 Task: Search one way flight ticket for 3 adults in first from Baltimore: Baltimore/washington International Airport to Gillette: Gillette Campbell County Airport on 5-1-2023. Choice of flights is Royal air maroc. Number of bags: 1 carry on bag. Price is upto 55000. Outbound departure time preference is 19:15.
Action: Mouse moved to (255, 206)
Screenshot: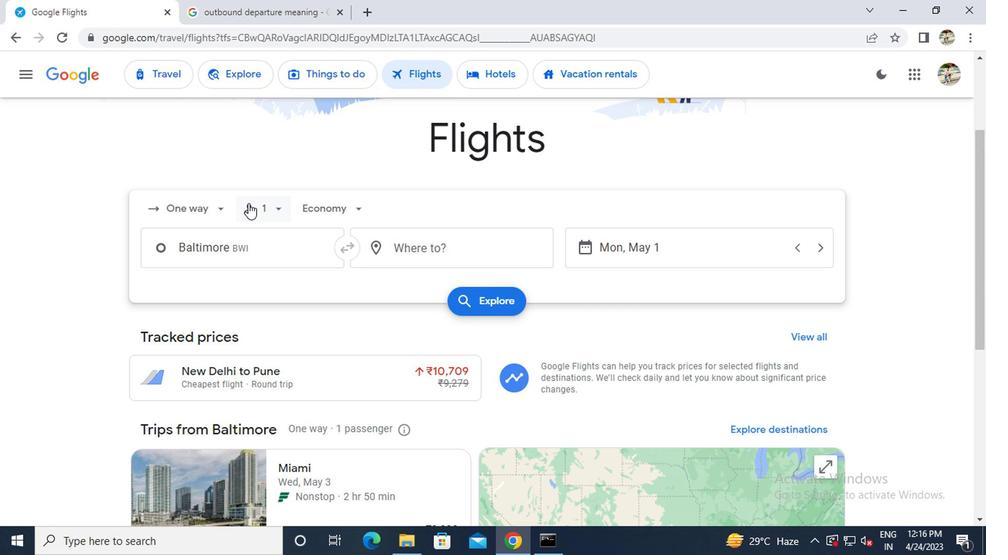 
Action: Mouse pressed left at (255, 206)
Screenshot: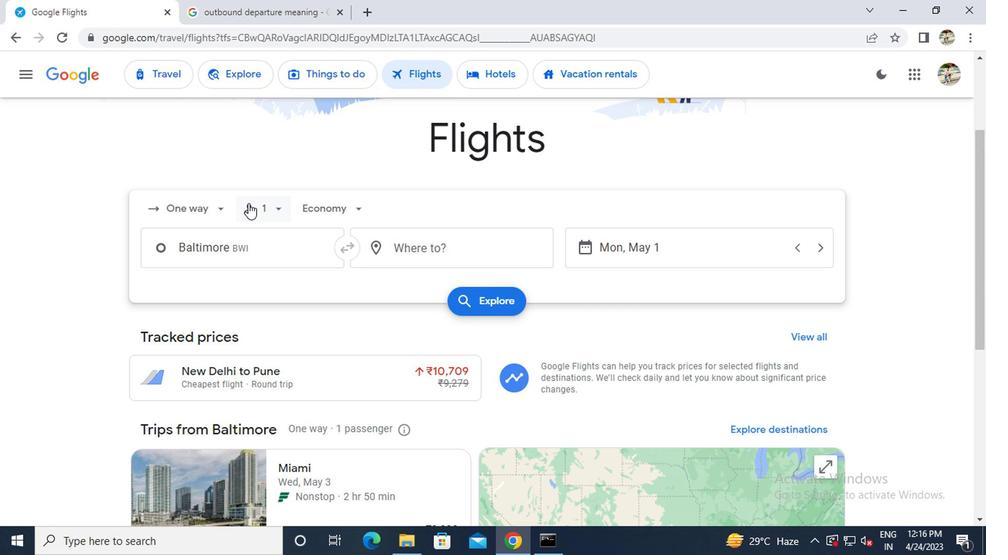 
Action: Mouse moved to (379, 248)
Screenshot: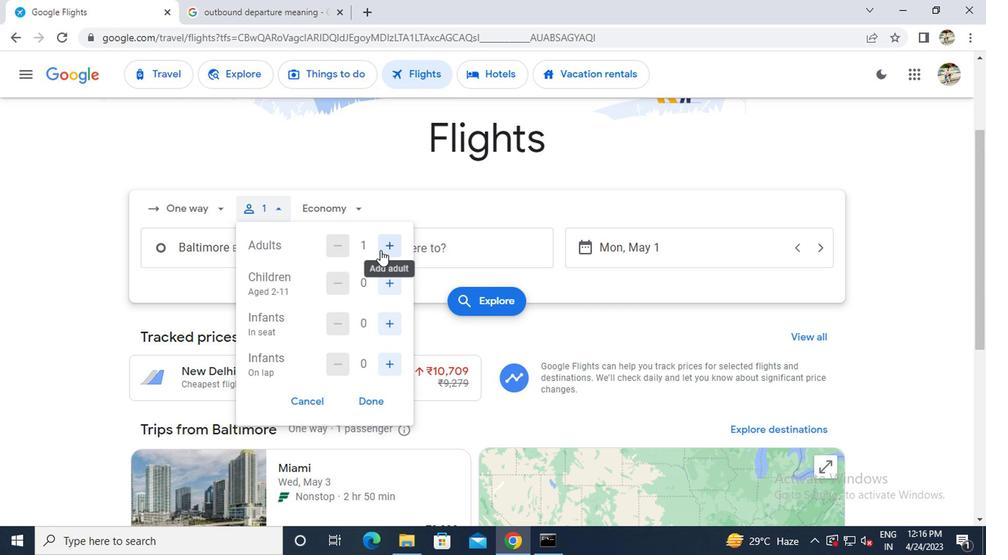 
Action: Mouse pressed left at (379, 248)
Screenshot: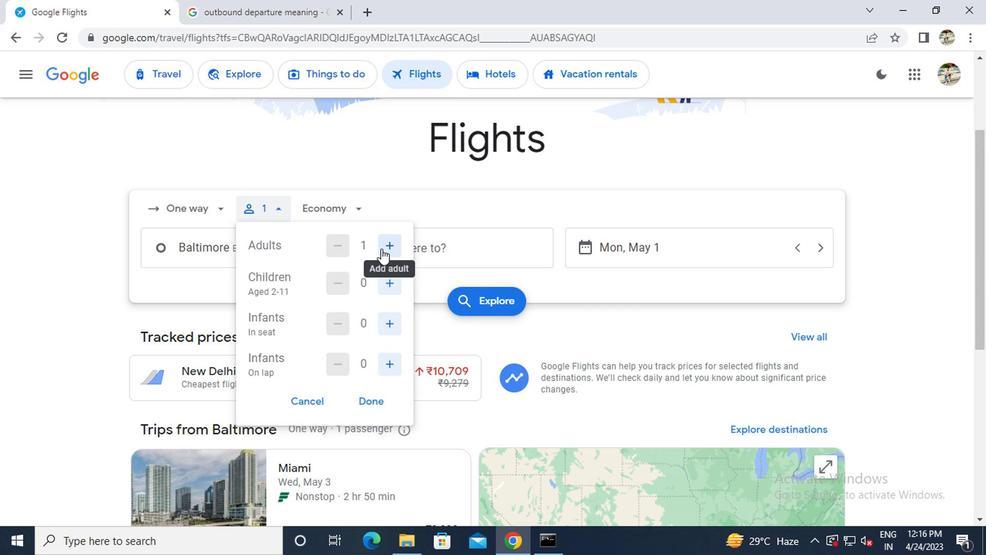 
Action: Mouse pressed left at (379, 248)
Screenshot: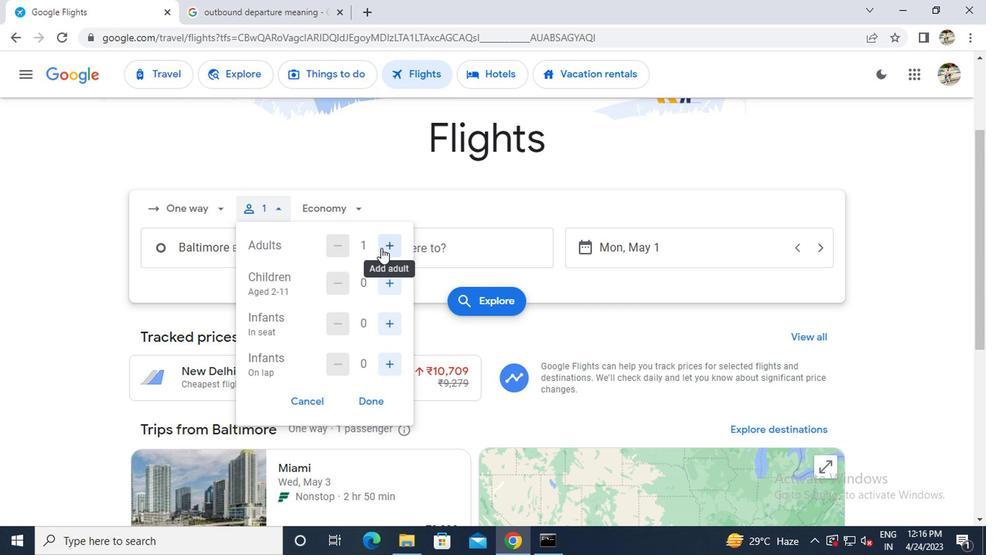 
Action: Mouse moved to (363, 407)
Screenshot: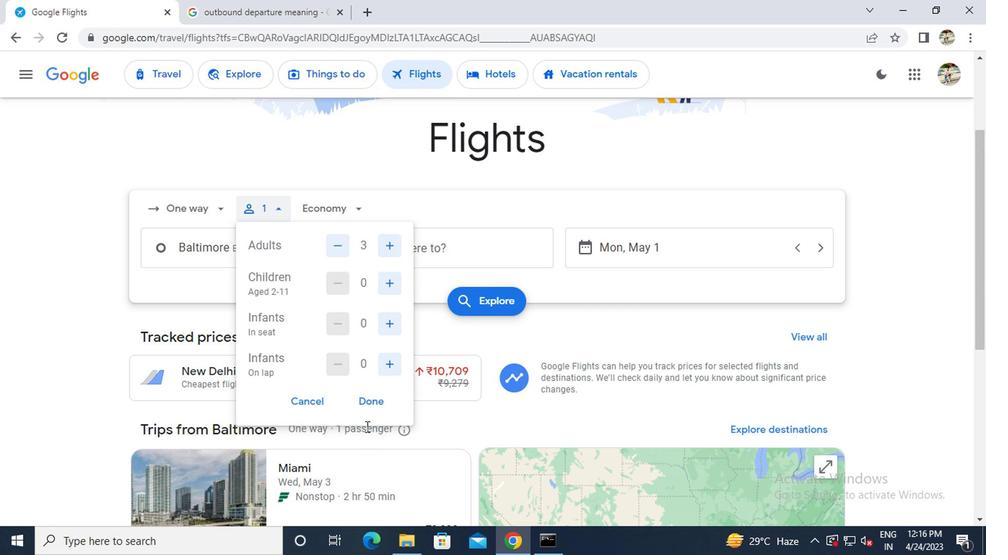 
Action: Mouse pressed left at (363, 407)
Screenshot: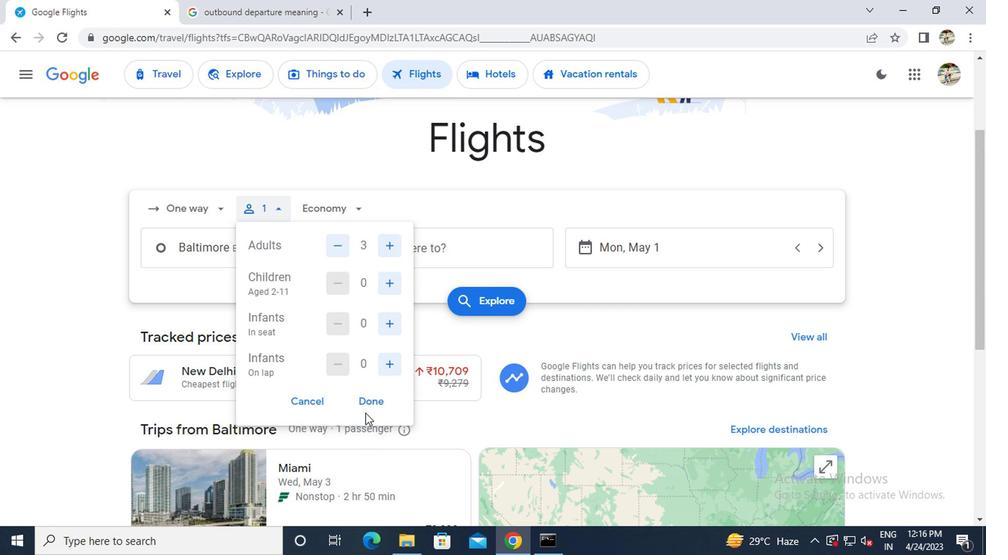 
Action: Mouse moved to (270, 259)
Screenshot: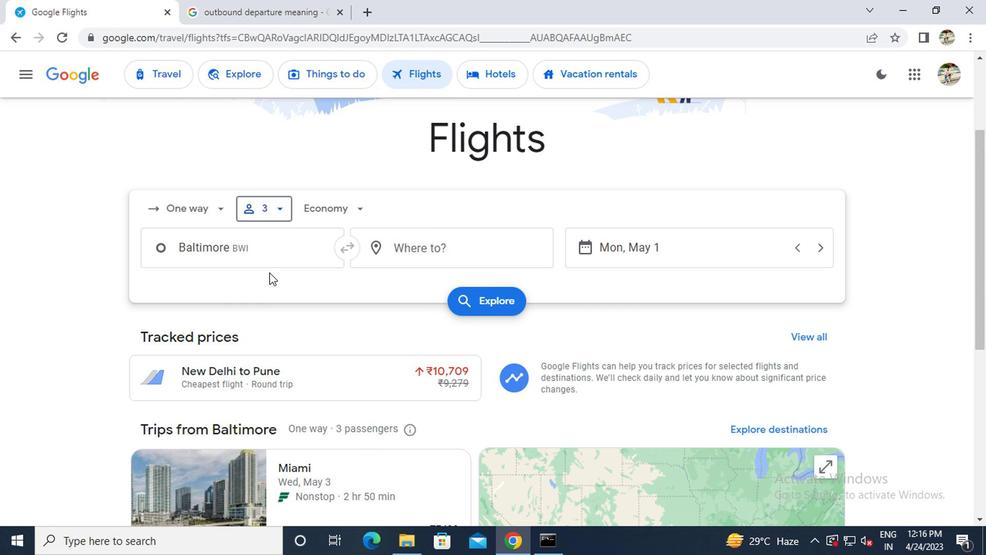 
Action: Mouse pressed left at (270, 259)
Screenshot: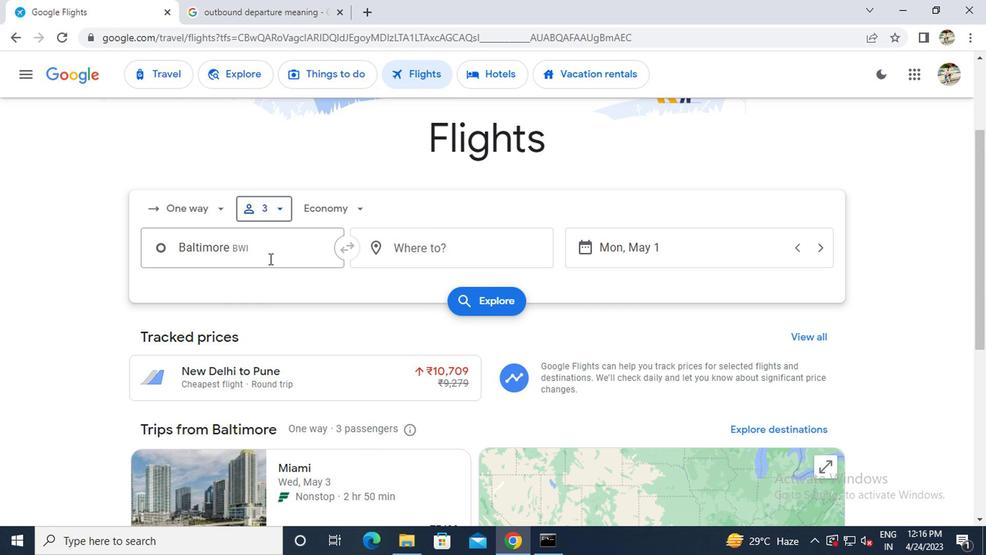 
Action: Key pressed <Key.caps_lock>b<Key.caps_lock>alti
Screenshot: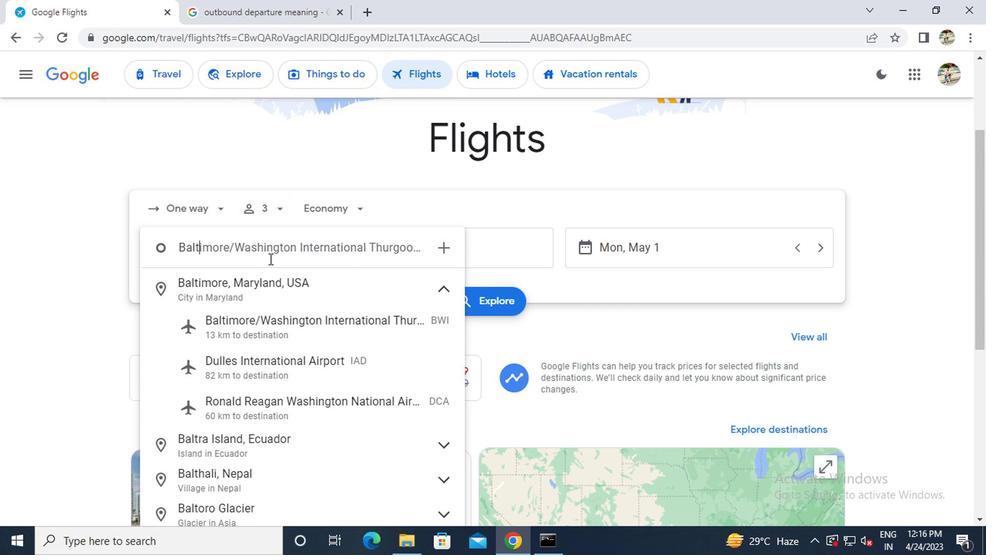 
Action: Mouse moved to (278, 316)
Screenshot: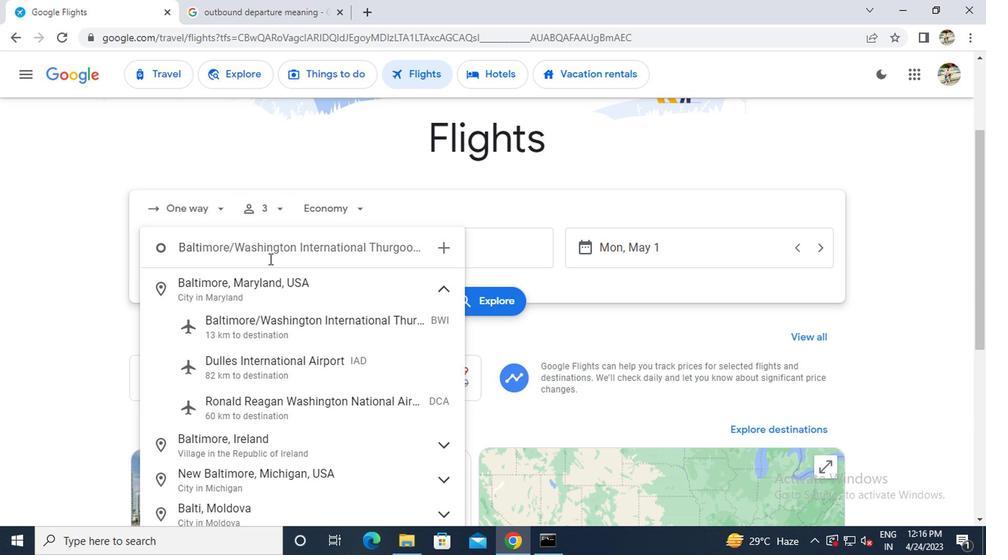 
Action: Mouse pressed left at (278, 316)
Screenshot: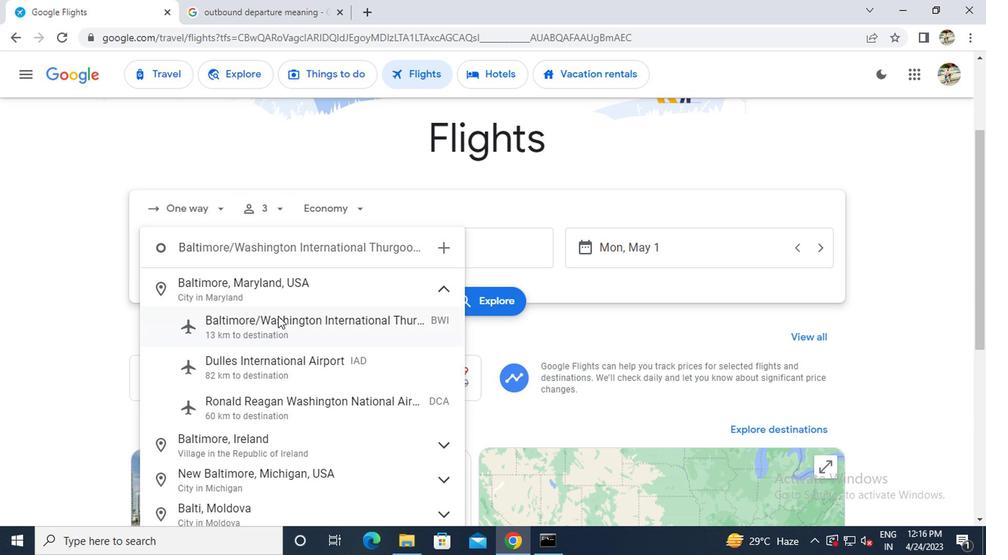 
Action: Mouse moved to (462, 244)
Screenshot: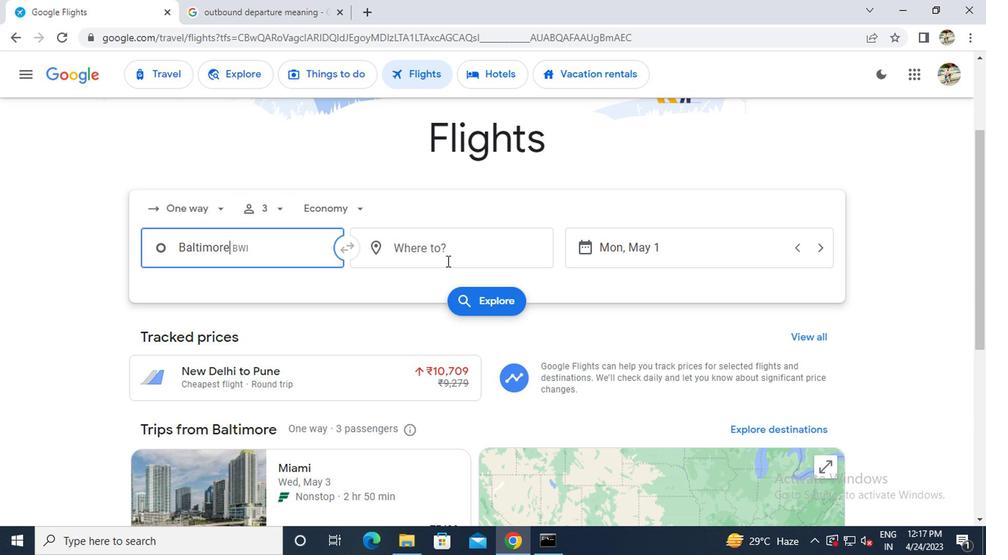 
Action: Mouse pressed left at (462, 244)
Screenshot: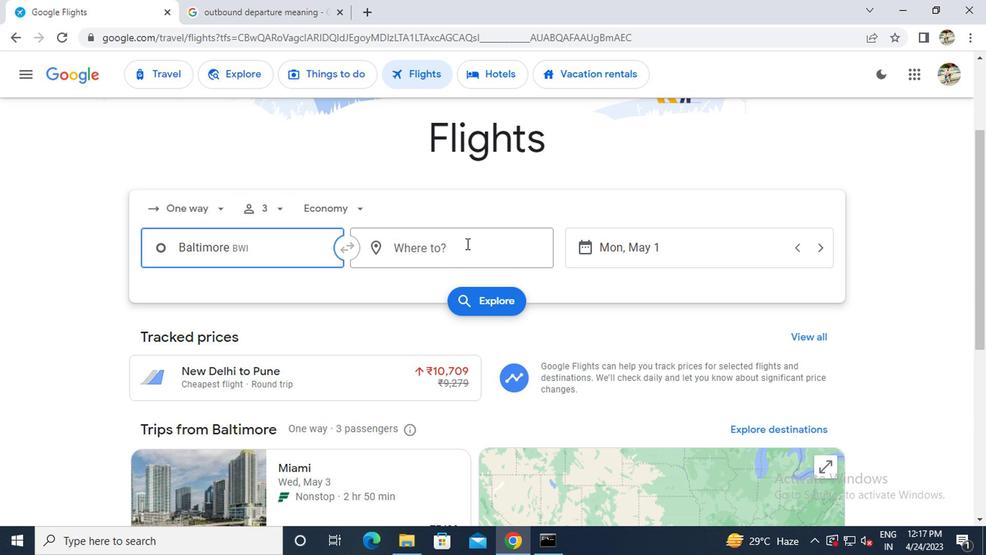 
Action: Key pressed <Key.caps_lock>g<Key.caps_lock>illl<Key.backspace>ette
Screenshot: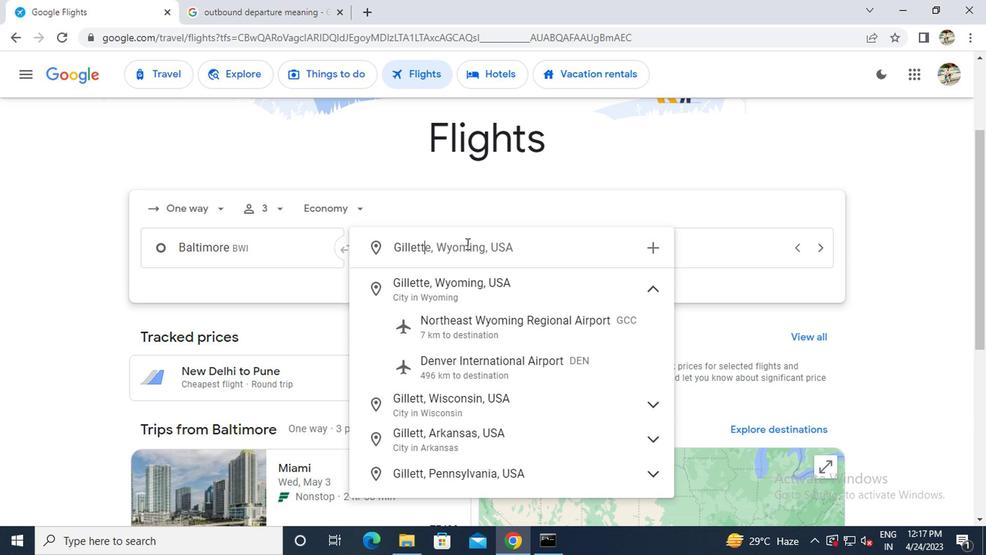 
Action: Mouse moved to (472, 292)
Screenshot: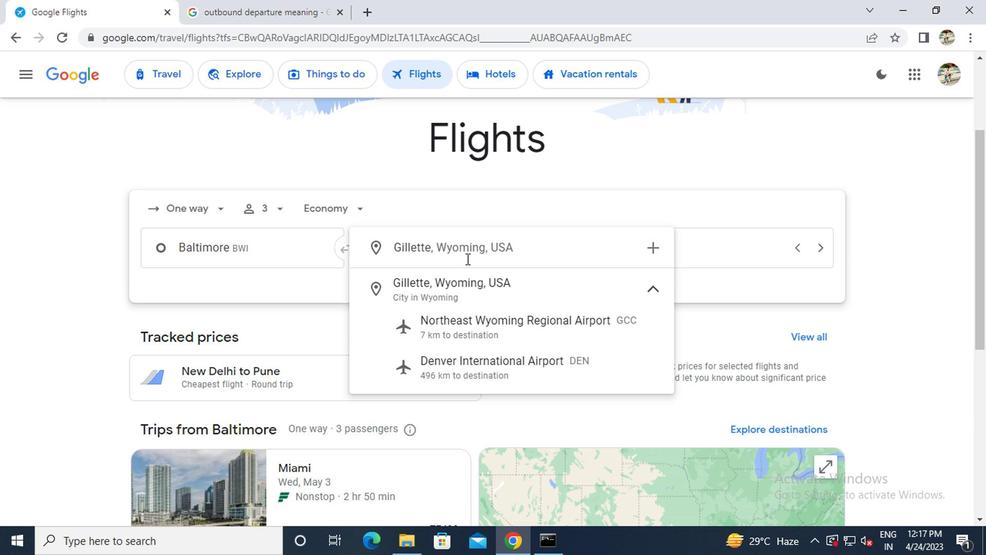 
Action: Mouse pressed left at (472, 292)
Screenshot: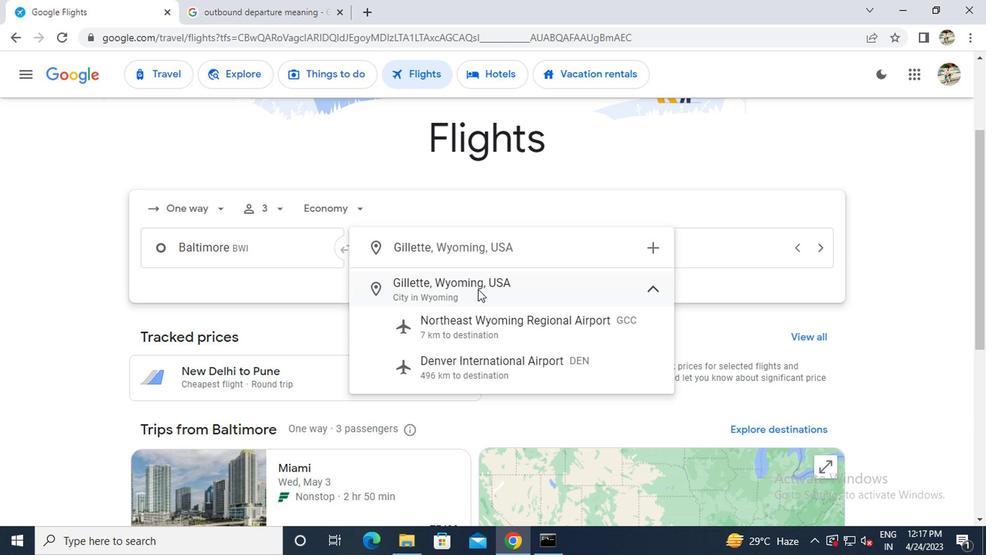 
Action: Mouse moved to (614, 258)
Screenshot: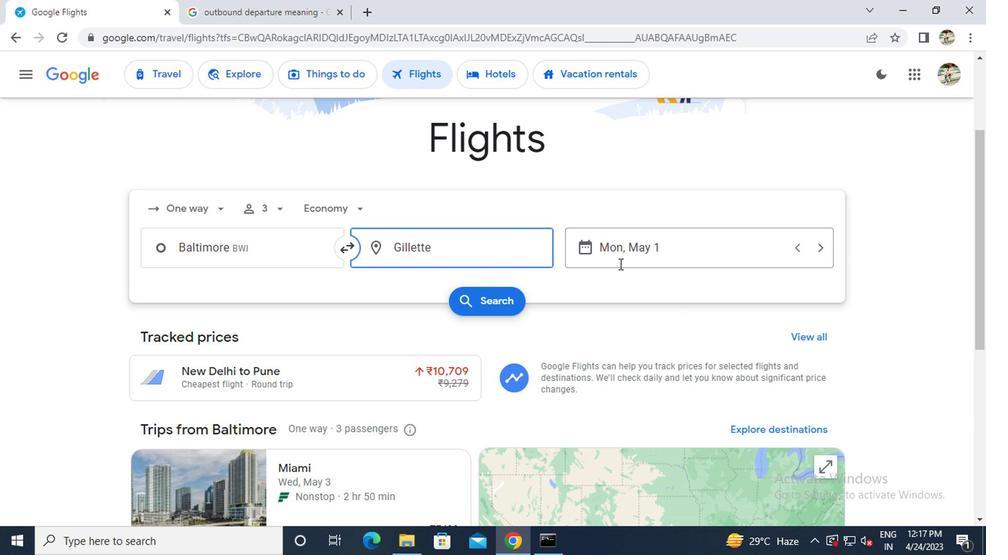 
Action: Mouse pressed left at (614, 258)
Screenshot: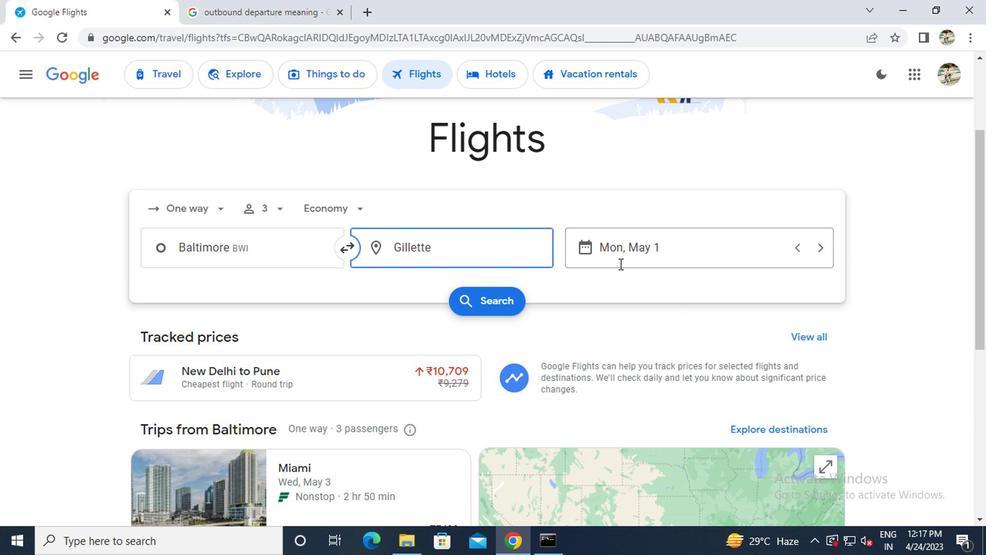 
Action: Mouse pressed left at (614, 258)
Screenshot: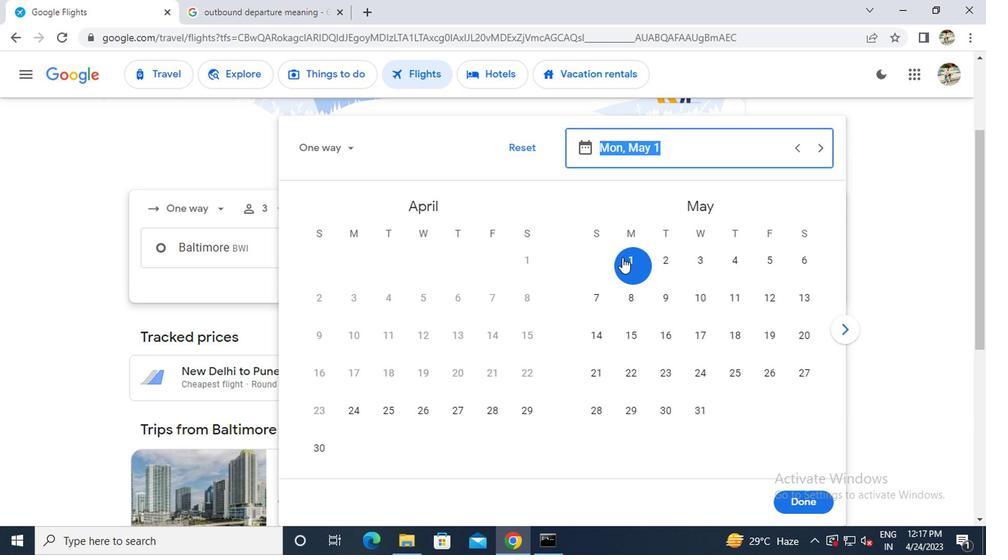 
Action: Mouse moved to (797, 499)
Screenshot: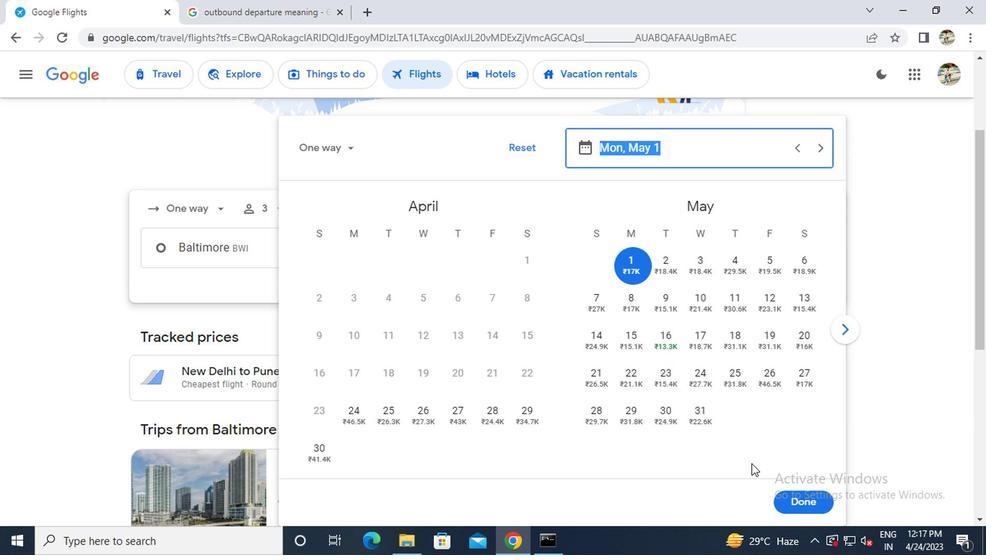 
Action: Mouse pressed left at (797, 499)
Screenshot: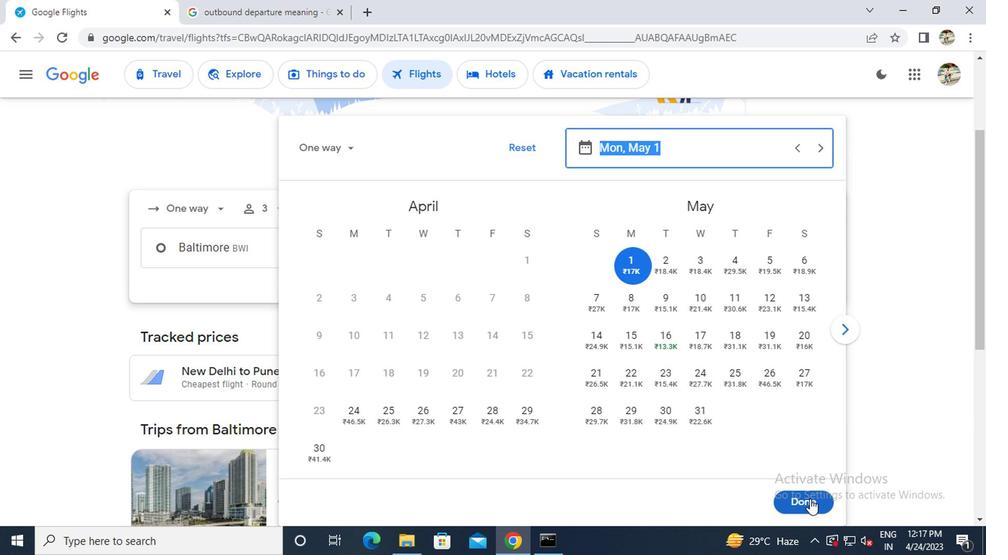 
Action: Mouse moved to (495, 310)
Screenshot: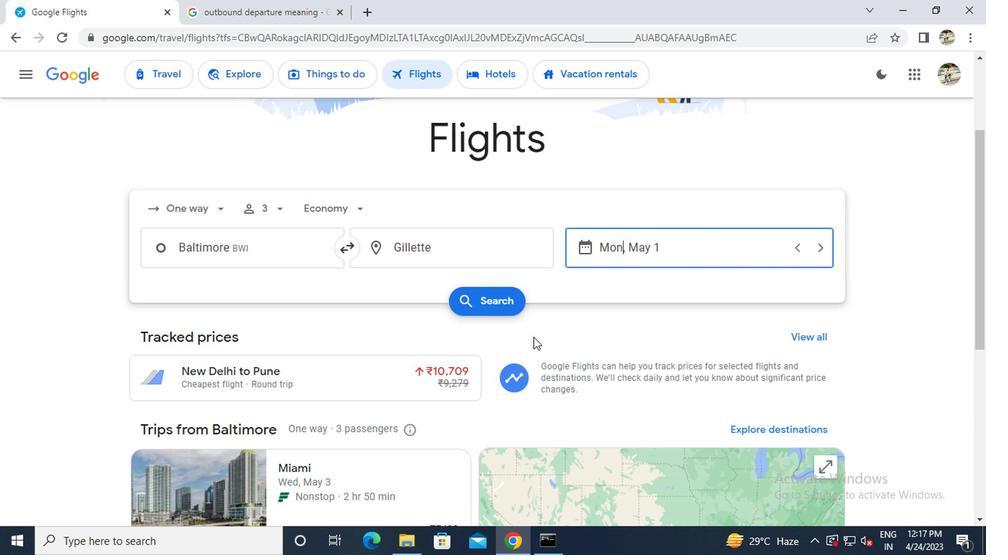 
Action: Mouse pressed left at (495, 310)
Screenshot: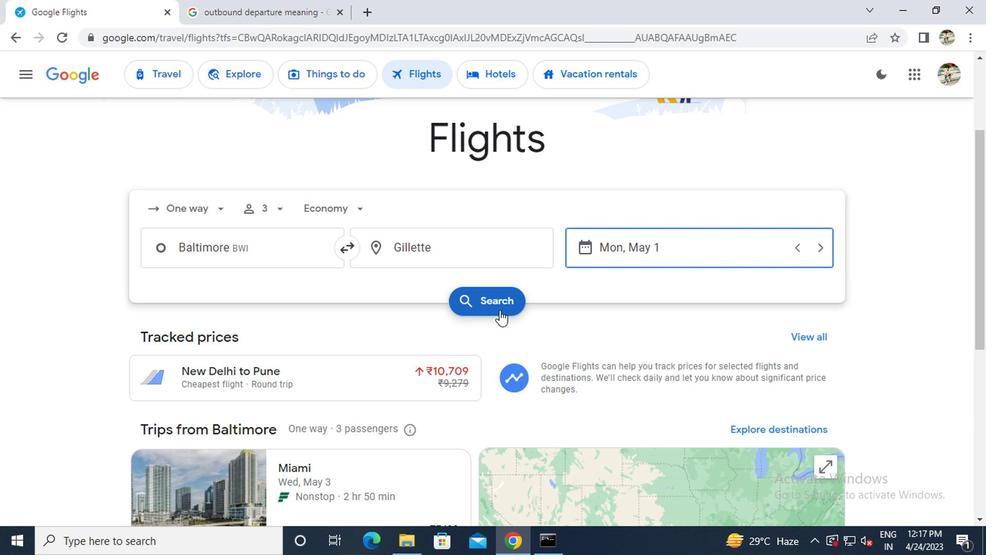 
Action: Mouse moved to (168, 206)
Screenshot: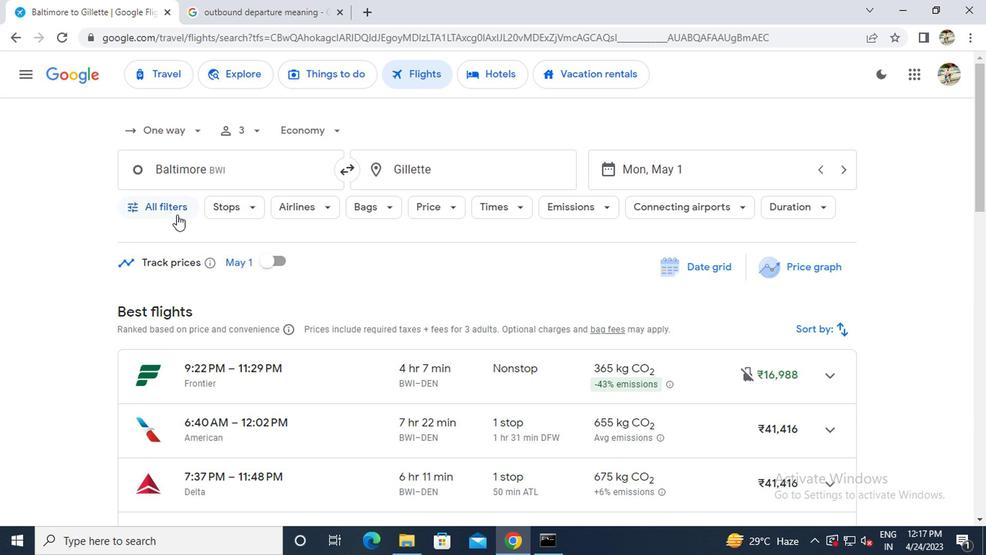 
Action: Mouse pressed left at (168, 206)
Screenshot: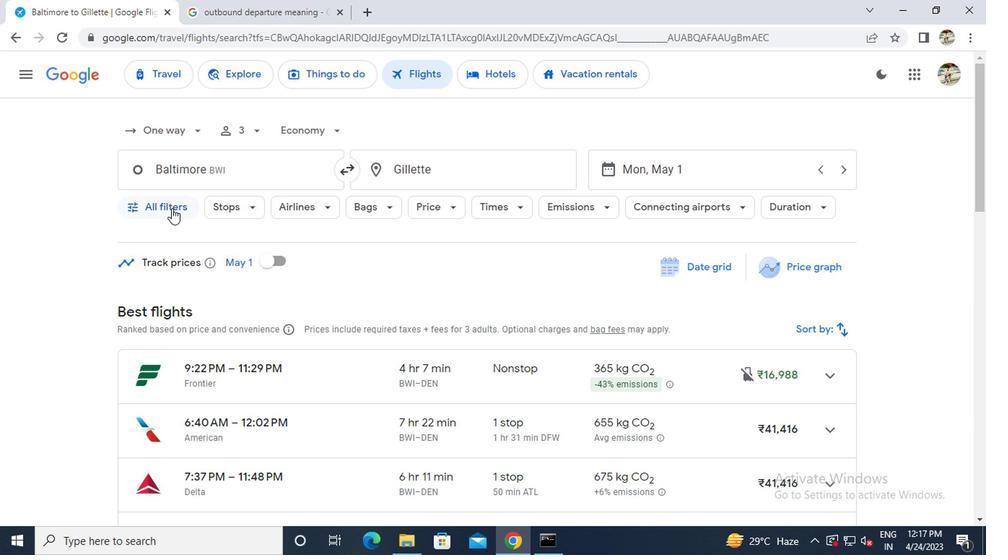 
Action: Mouse moved to (217, 313)
Screenshot: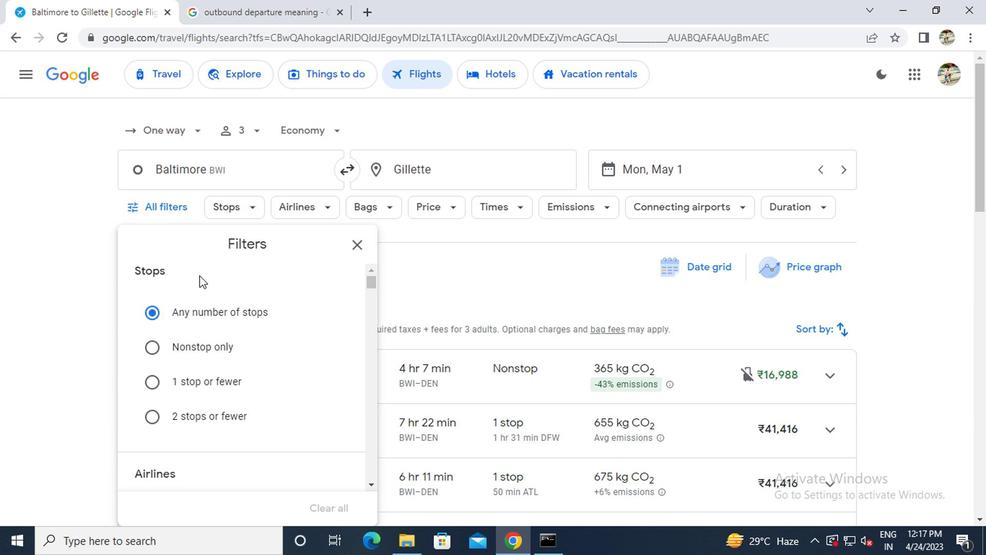 
Action: Mouse scrolled (217, 312) with delta (0, -1)
Screenshot: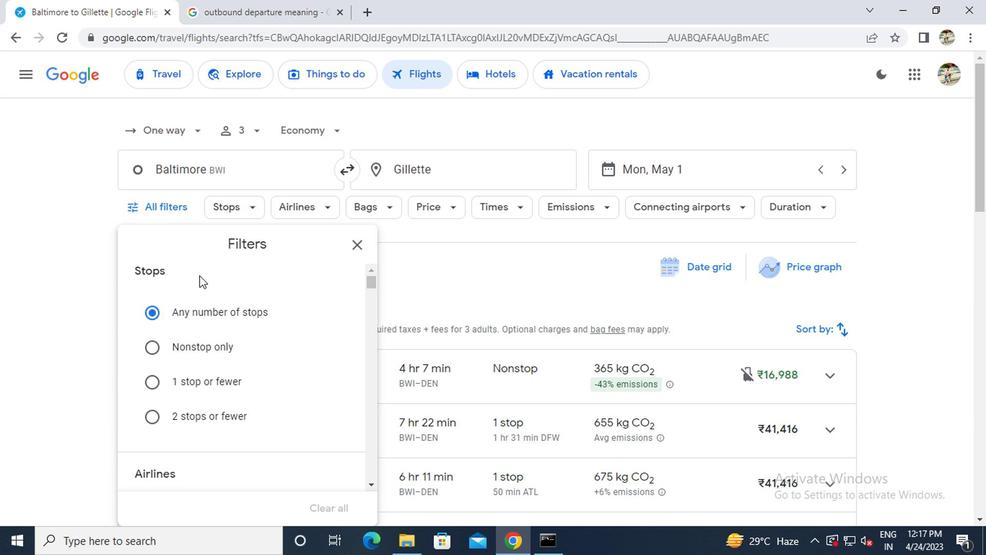 
Action: Mouse moved to (217, 314)
Screenshot: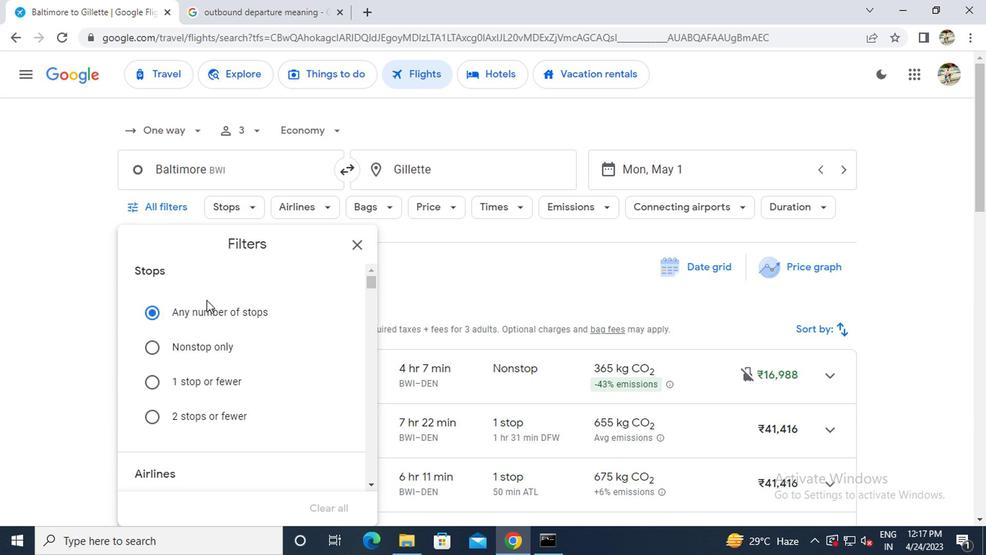 
Action: Mouse scrolled (217, 313) with delta (0, 0)
Screenshot: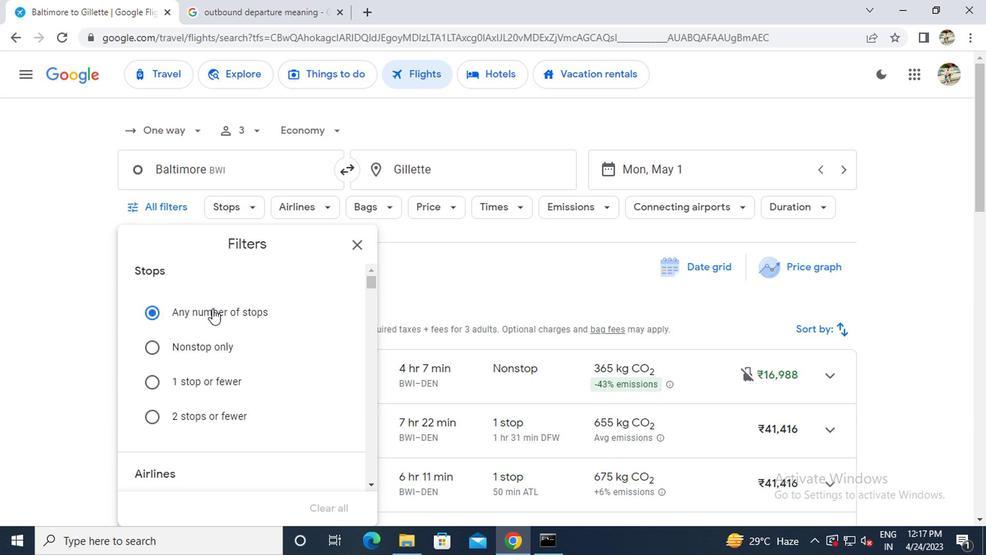 
Action: Mouse scrolled (217, 313) with delta (0, 0)
Screenshot: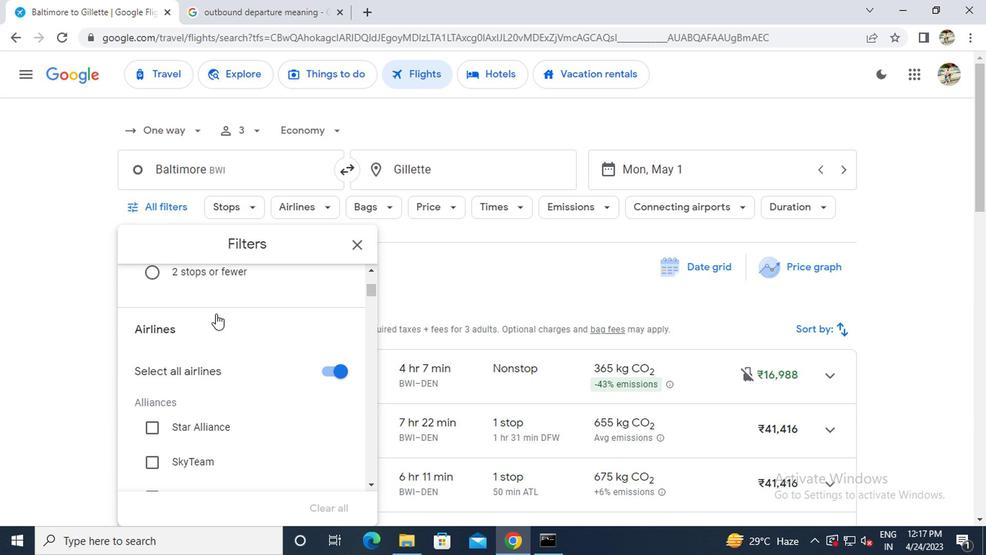 
Action: Mouse scrolled (217, 313) with delta (0, 0)
Screenshot: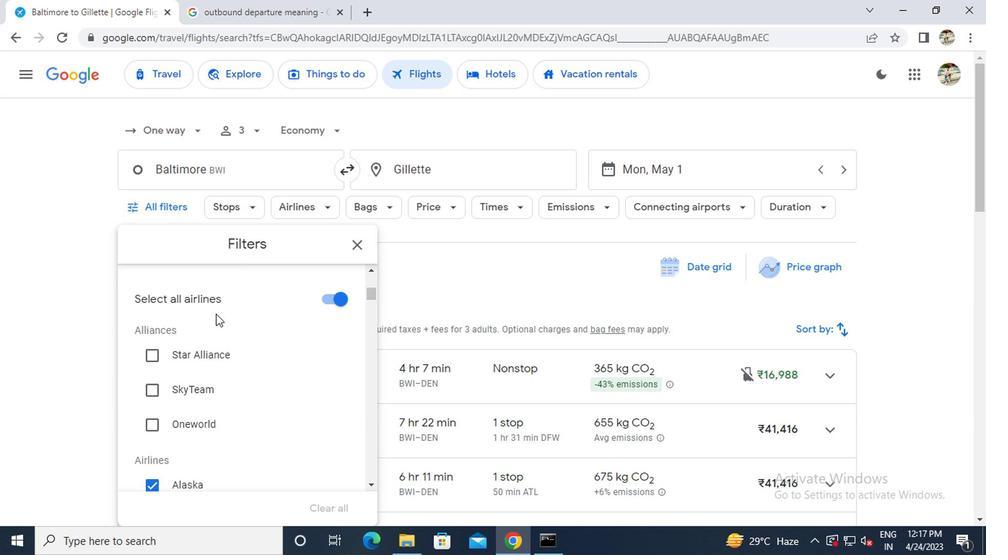 
Action: Mouse scrolled (217, 313) with delta (0, 0)
Screenshot: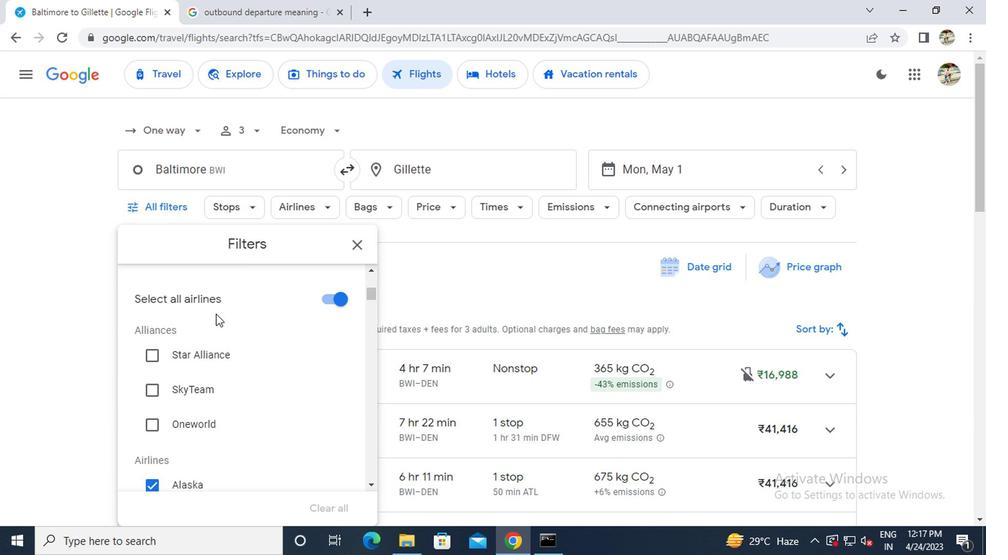 
Action: Mouse scrolled (217, 313) with delta (0, 0)
Screenshot: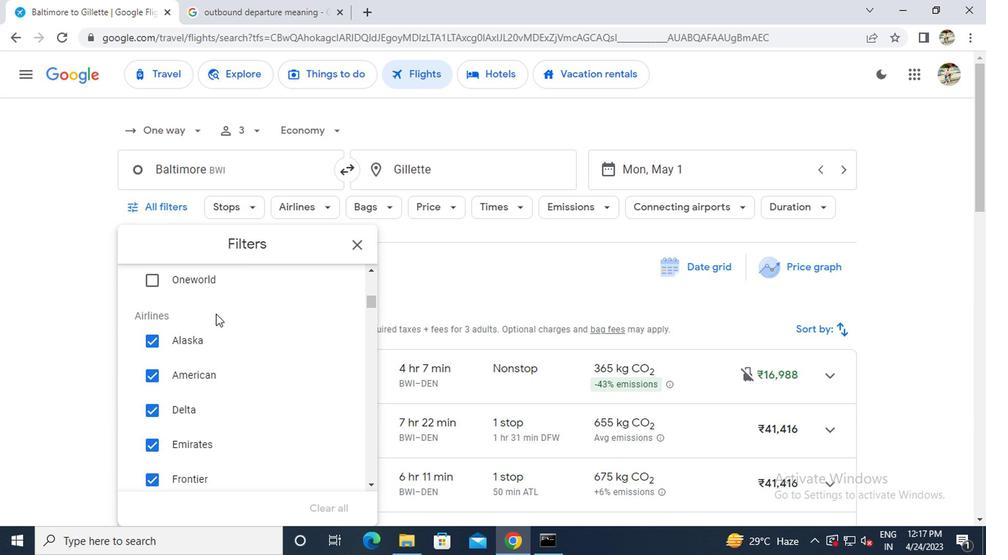 
Action: Mouse scrolled (217, 313) with delta (0, 0)
Screenshot: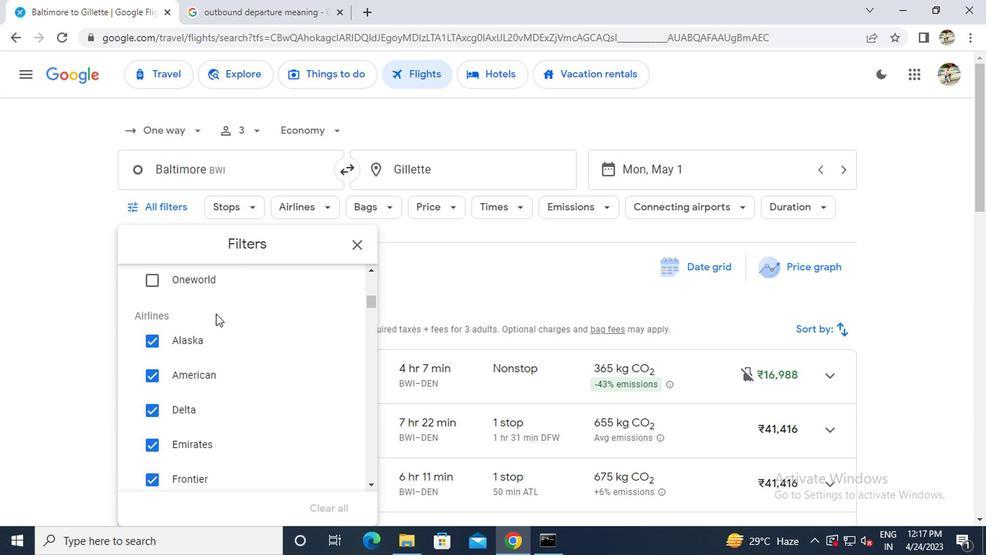 
Action: Mouse scrolled (217, 313) with delta (0, 0)
Screenshot: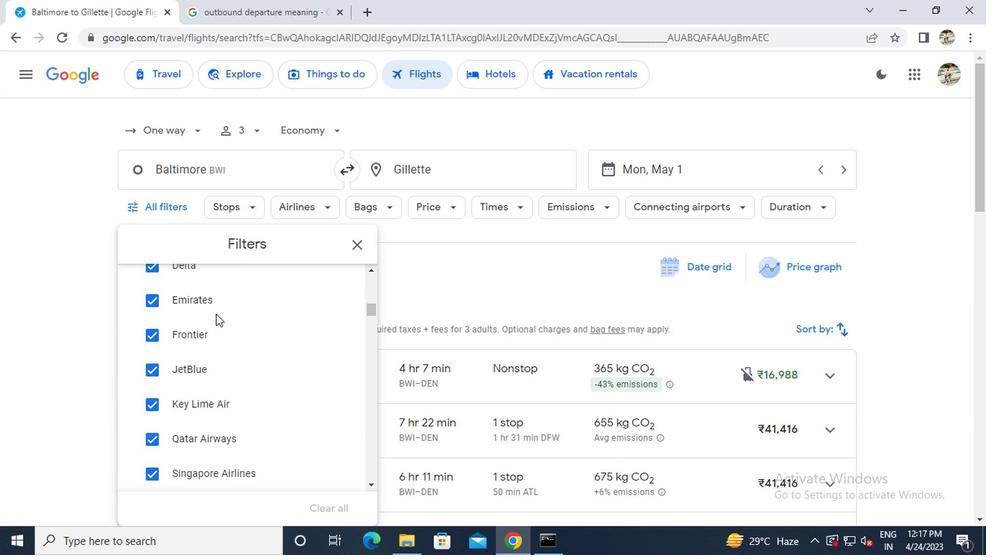 
Action: Mouse scrolled (217, 313) with delta (0, 0)
Screenshot: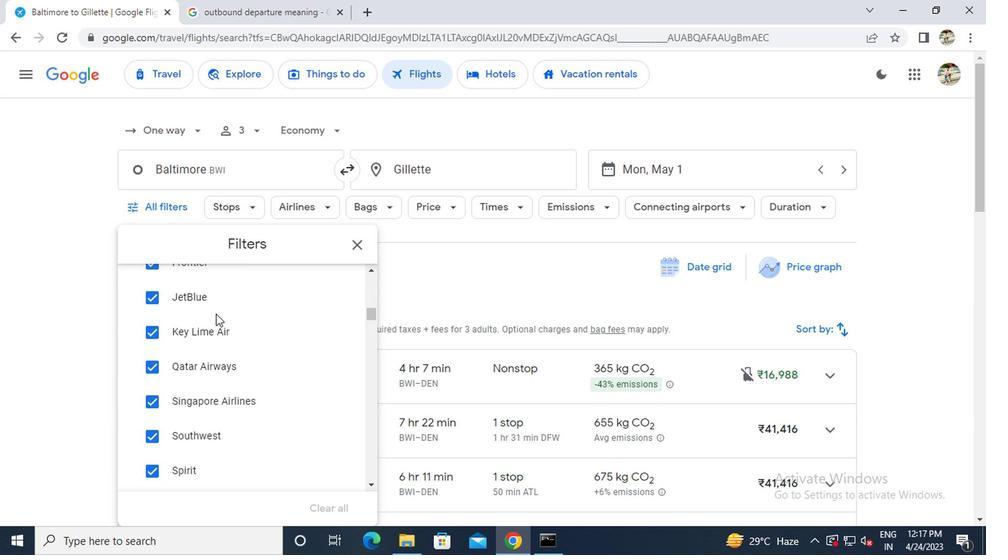 
Action: Mouse scrolled (217, 313) with delta (0, 0)
Screenshot: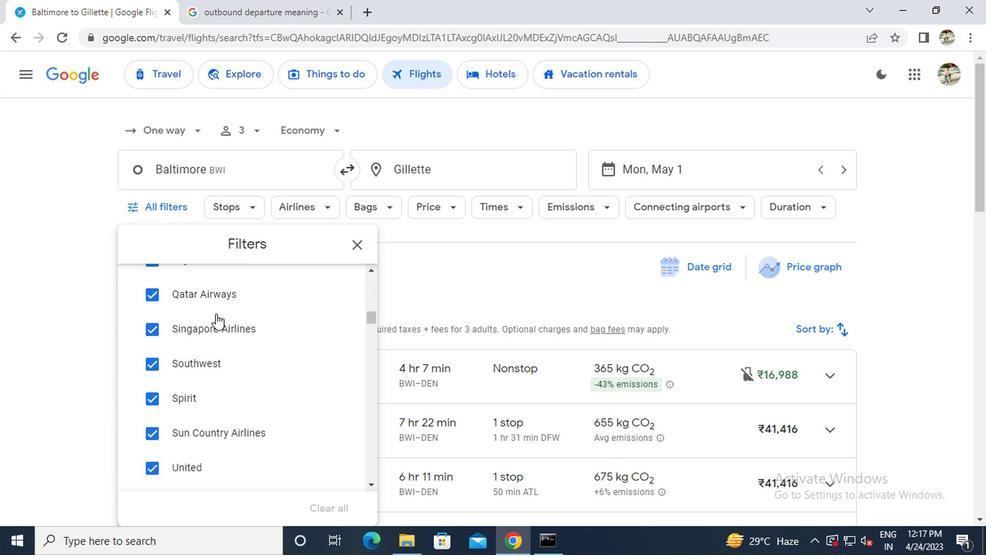 
Action: Mouse scrolled (217, 313) with delta (0, 0)
Screenshot: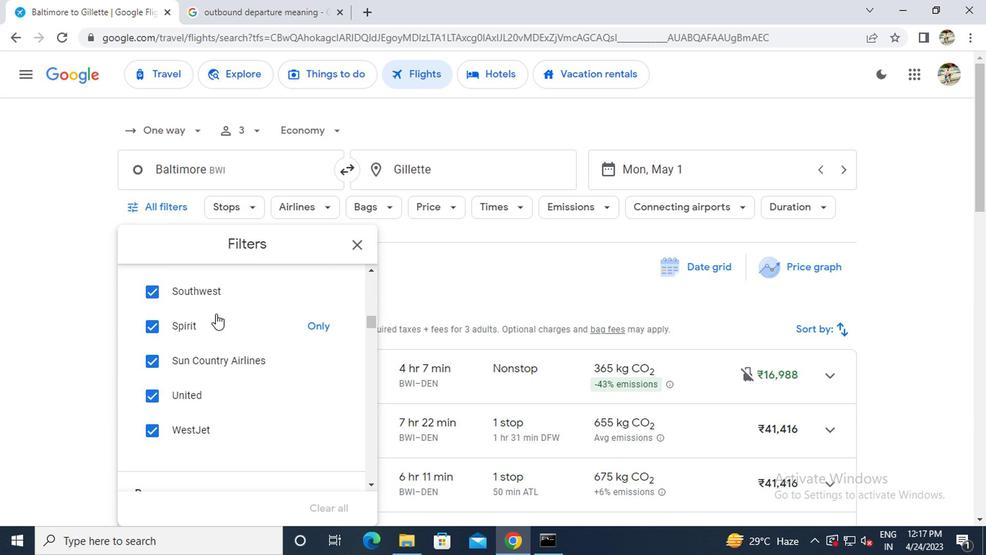 
Action: Mouse scrolled (217, 313) with delta (0, 0)
Screenshot: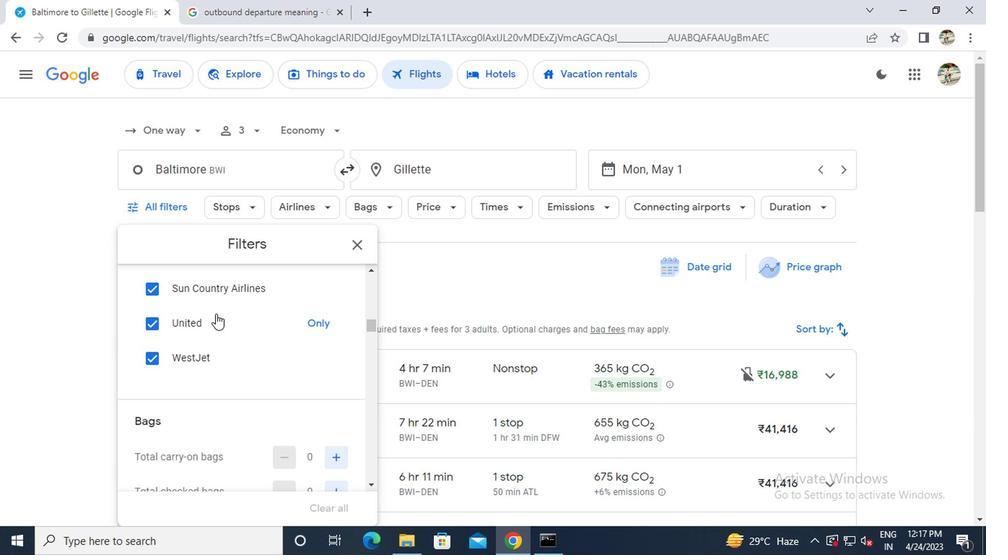 
Action: Mouse moved to (332, 379)
Screenshot: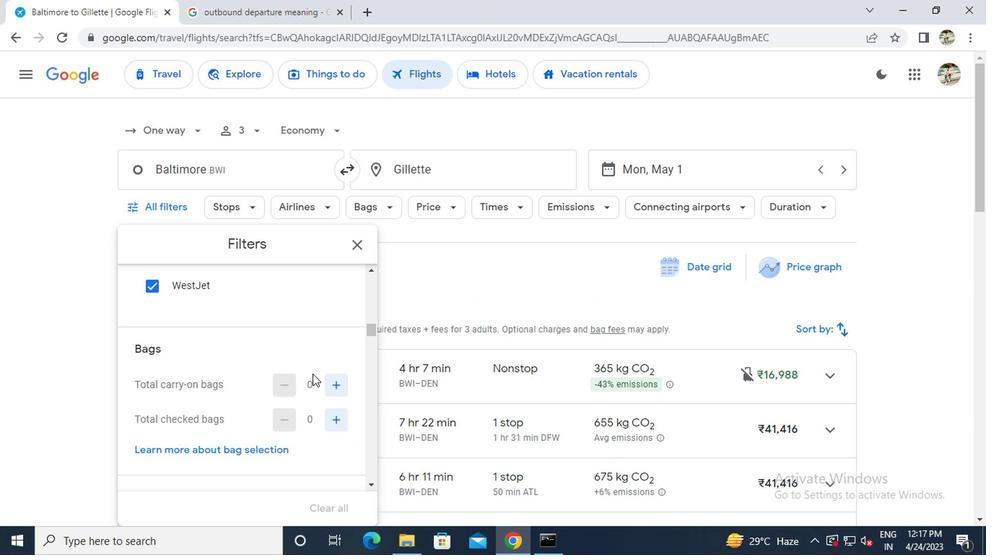
Action: Mouse pressed left at (332, 379)
Screenshot: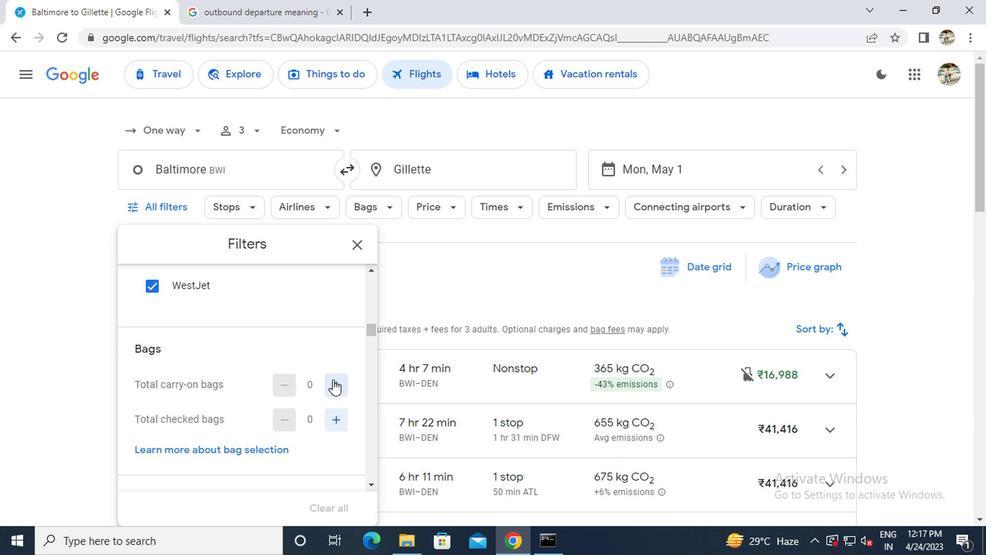 
Action: Mouse moved to (292, 381)
Screenshot: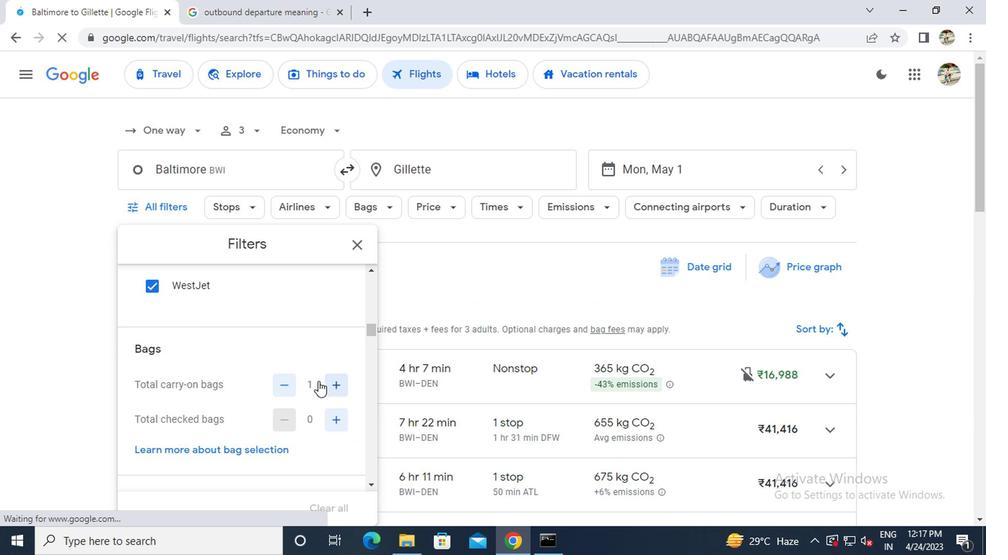 
Action: Mouse scrolled (292, 380) with delta (0, -1)
Screenshot: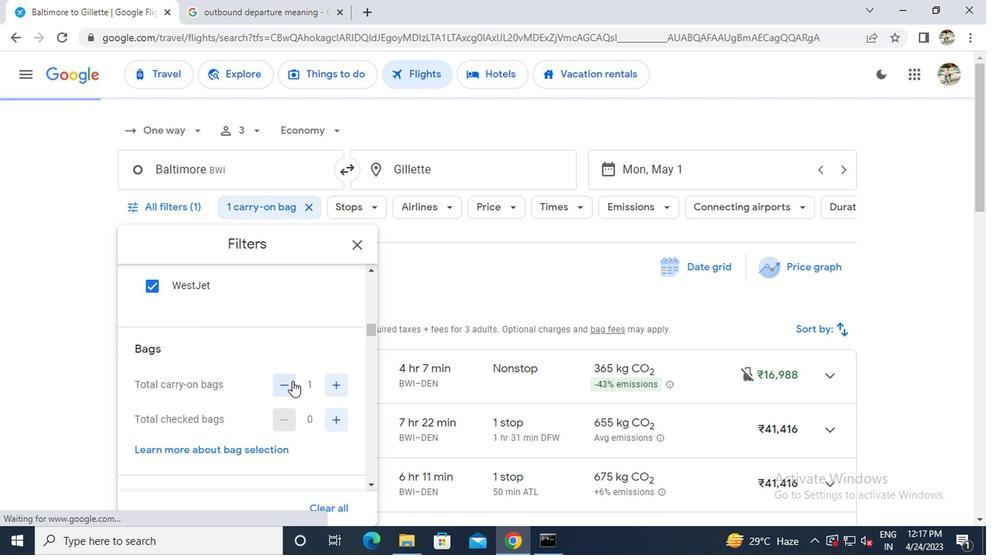 
Action: Mouse scrolled (292, 380) with delta (0, -1)
Screenshot: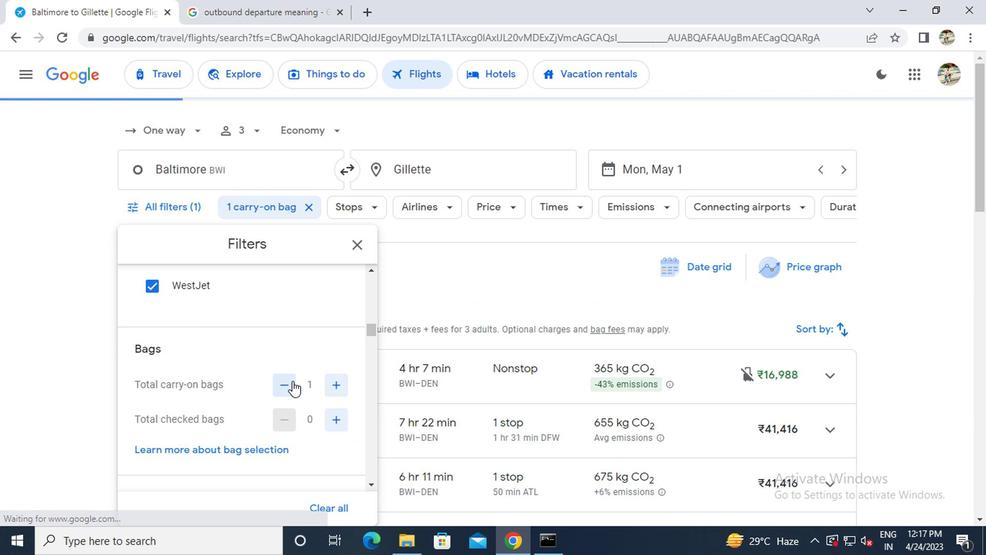 
Action: Mouse moved to (334, 415)
Screenshot: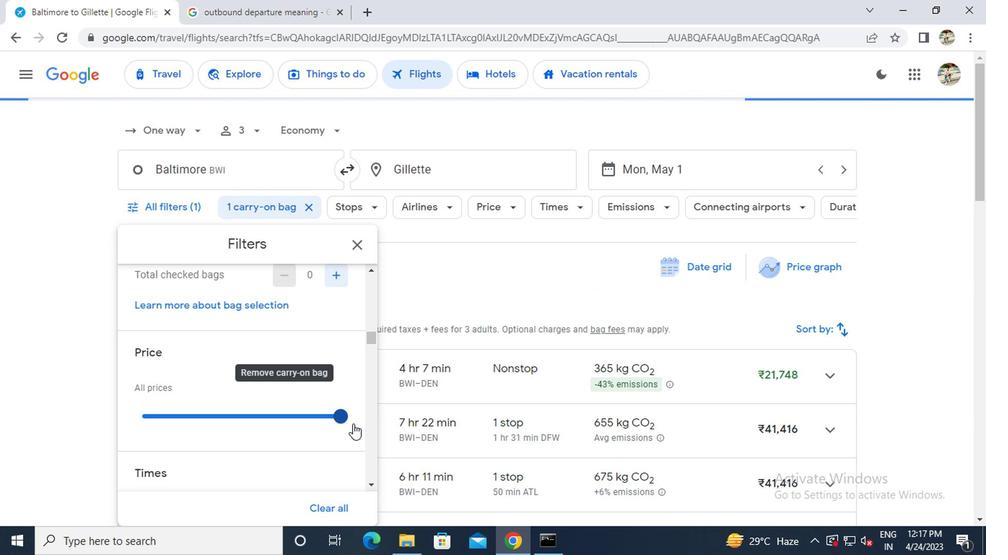 
Action: Mouse pressed left at (334, 415)
Screenshot: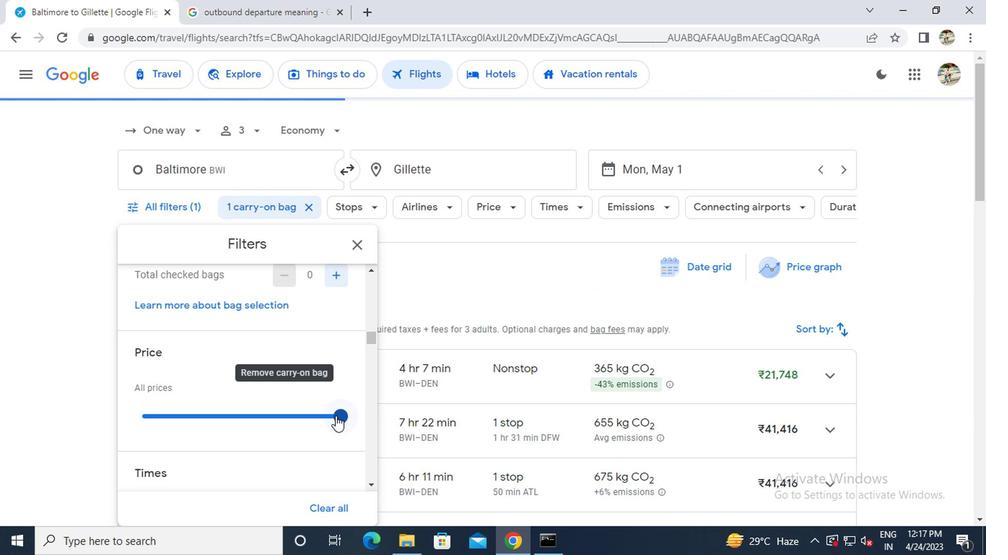 
Action: Mouse moved to (137, 413)
Screenshot: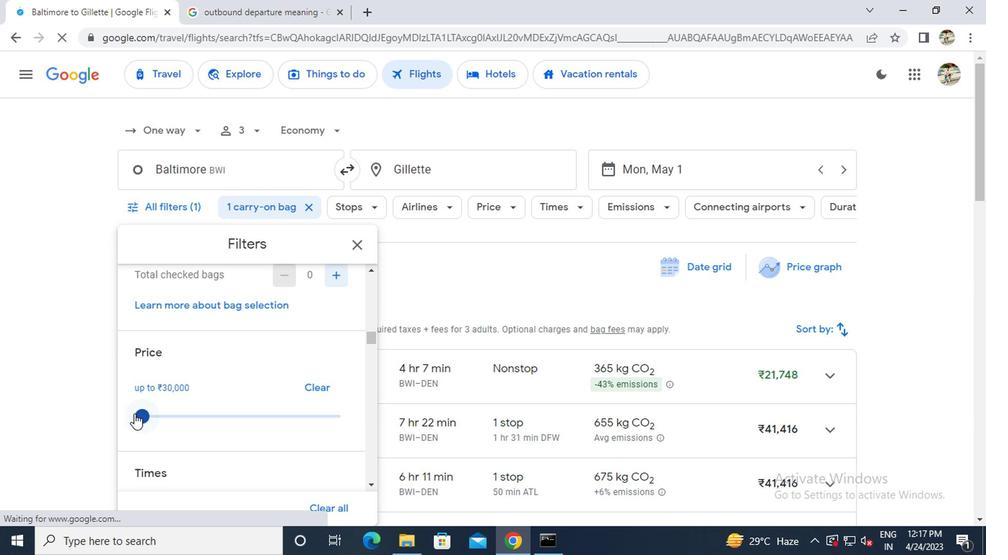 
Action: Mouse pressed left at (137, 413)
Screenshot: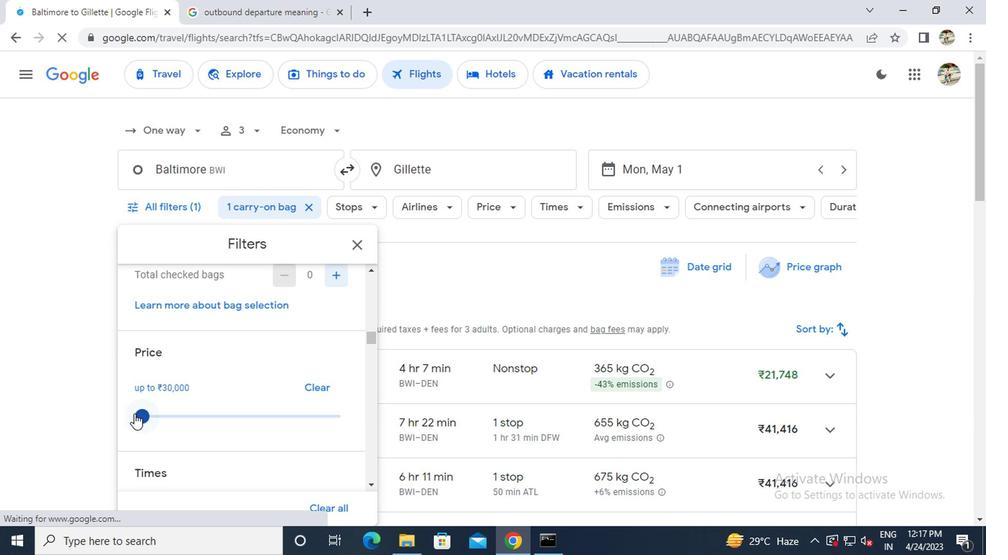 
Action: Mouse moved to (180, 409)
Screenshot: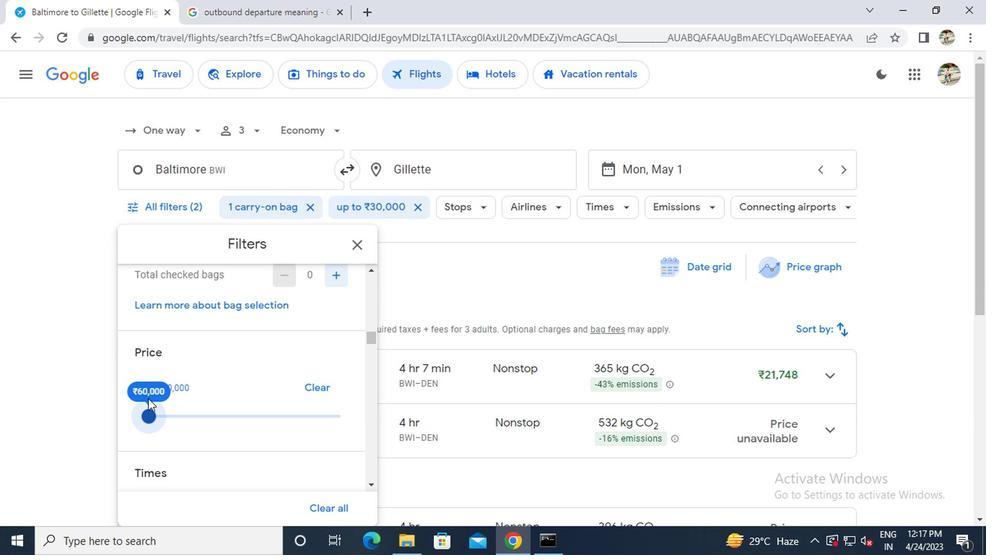 
Action: Mouse scrolled (180, 408) with delta (0, -1)
Screenshot: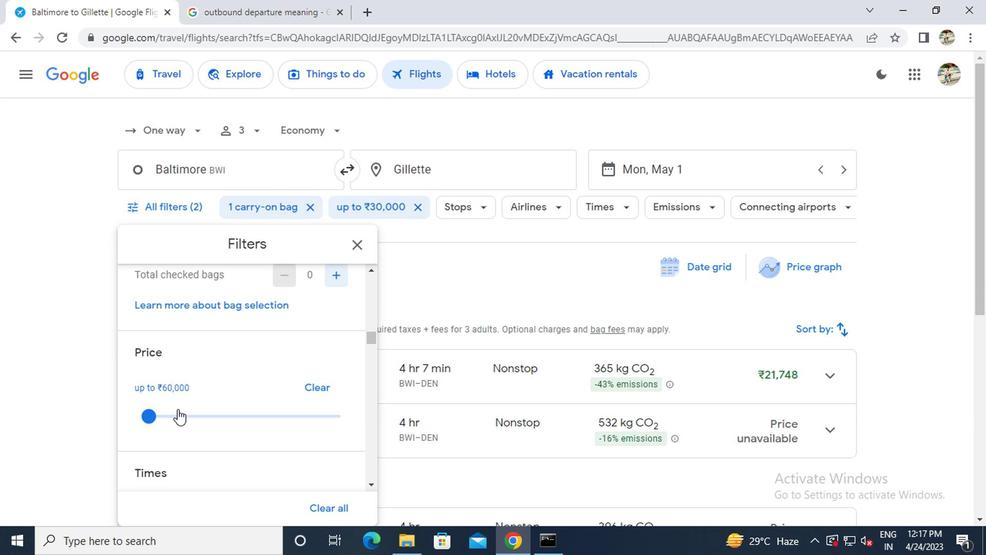 
Action: Mouse moved to (180, 409)
Screenshot: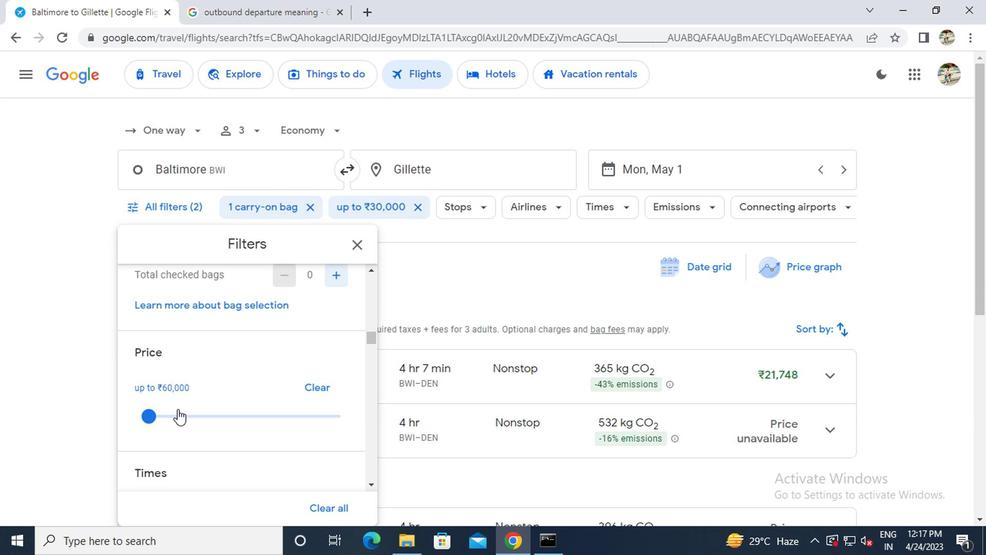 
Action: Mouse scrolled (180, 408) with delta (0, -1)
Screenshot: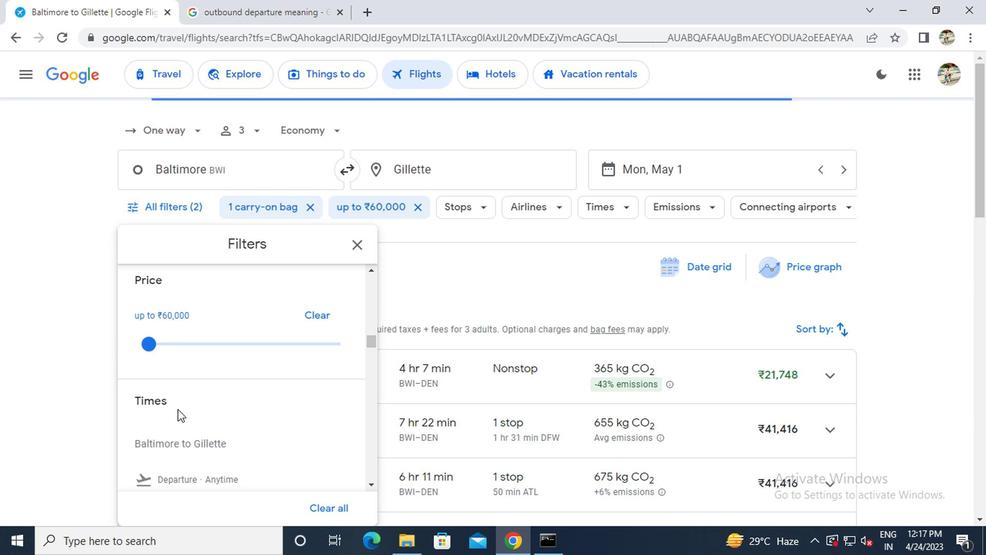 
Action: Mouse moved to (141, 440)
Screenshot: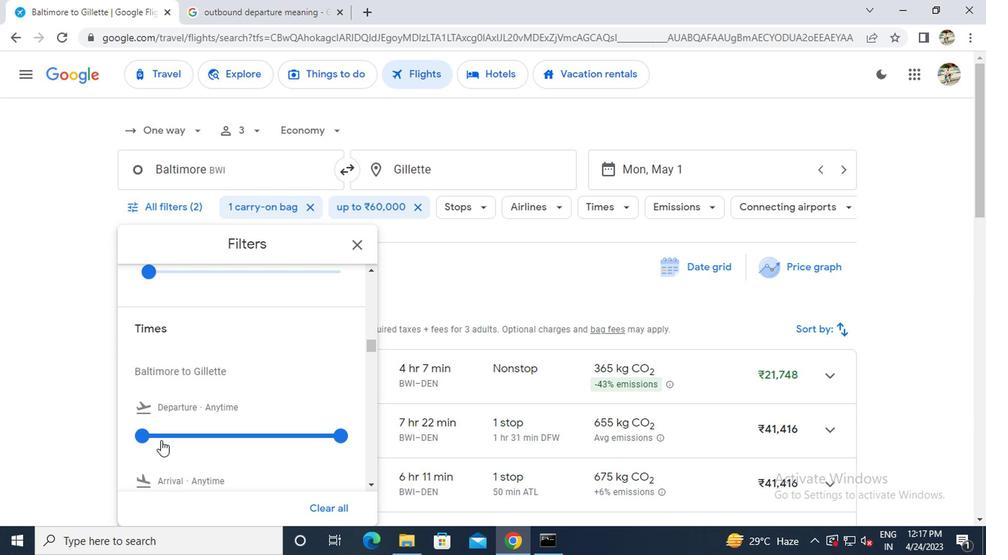 
Action: Mouse pressed left at (141, 440)
Screenshot: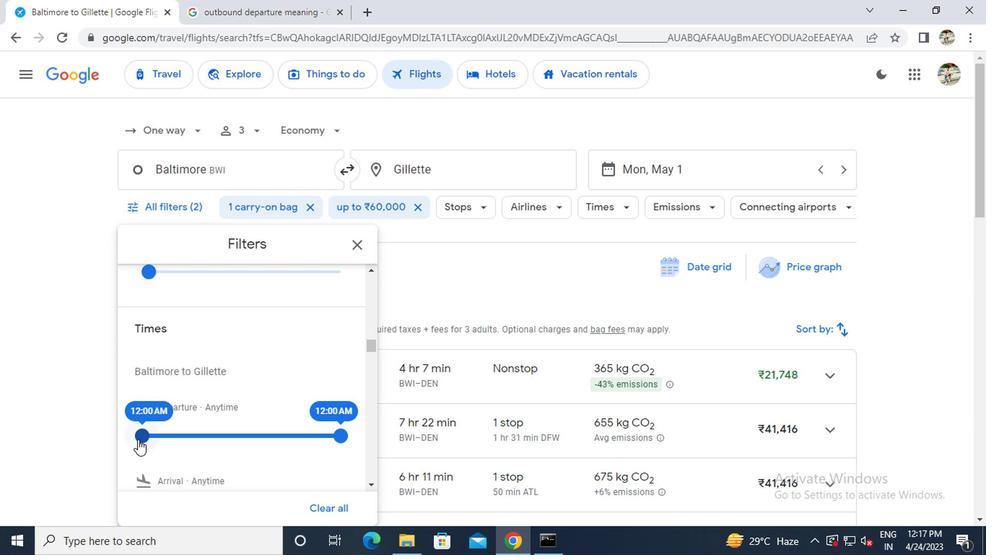 
Action: Mouse moved to (350, 250)
Screenshot: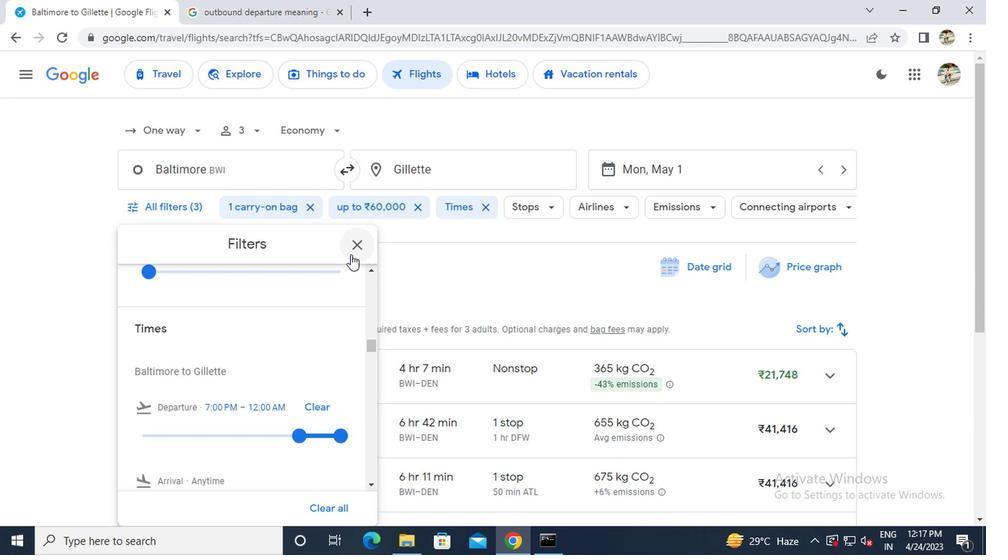 
Action: Mouse pressed left at (350, 250)
Screenshot: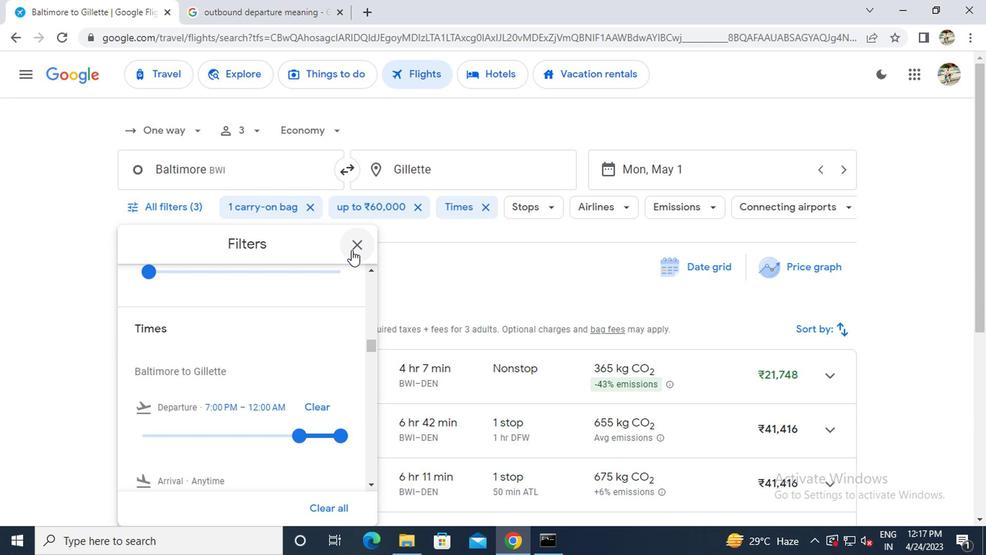 
